 Task: Add a condition where "Hours since requester update Greater than Twelve" in new tickets in your groups.
Action: Mouse moved to (108, 394)
Screenshot: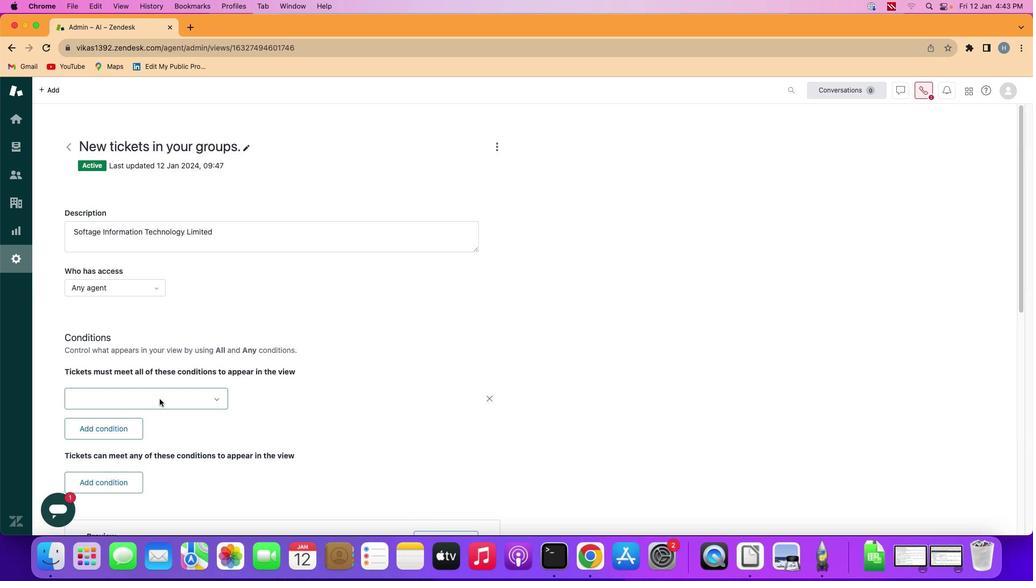 
Action: Mouse pressed left at (108, 394)
Screenshot: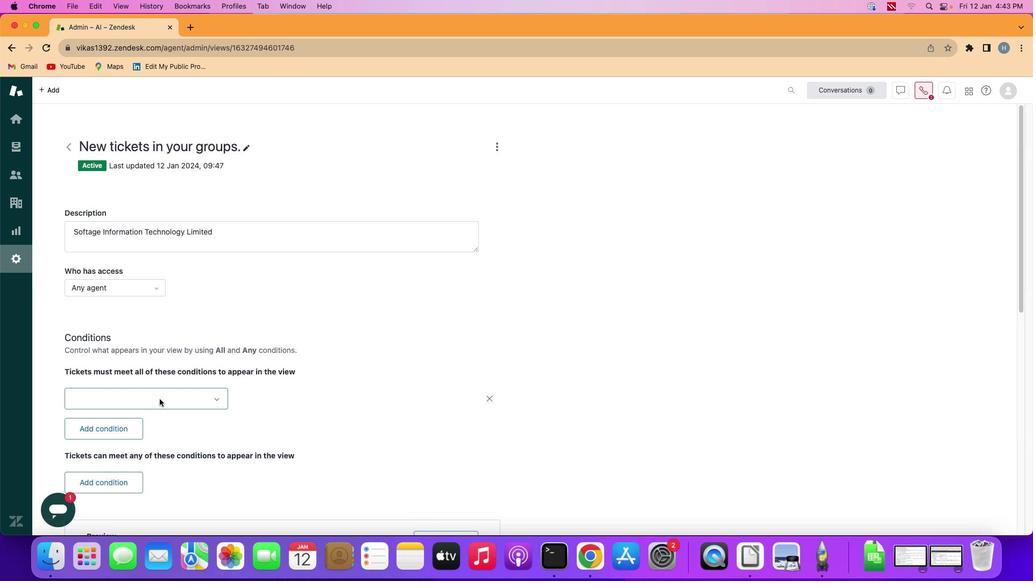 
Action: Mouse moved to (156, 395)
Screenshot: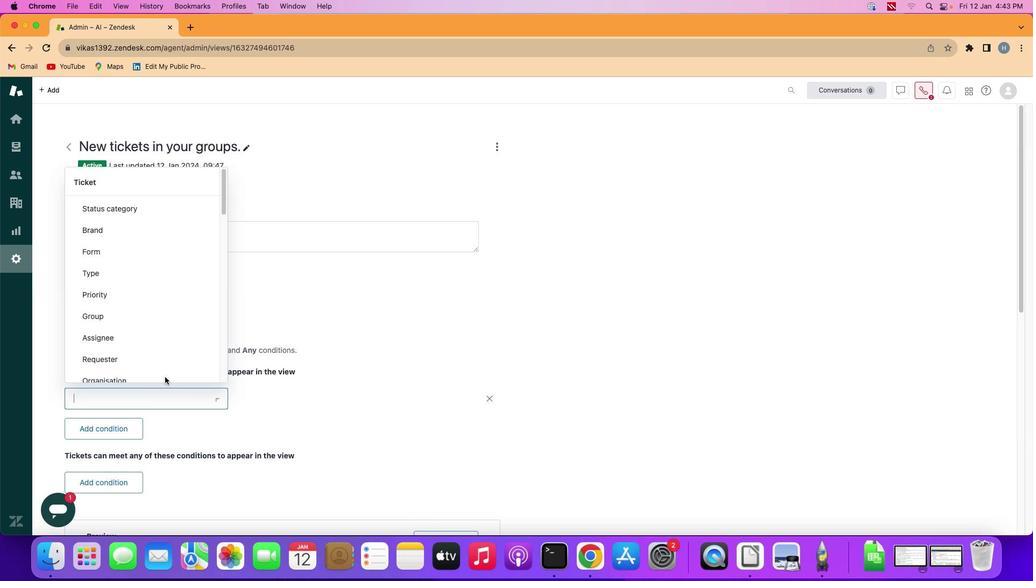 
Action: Mouse pressed left at (156, 395)
Screenshot: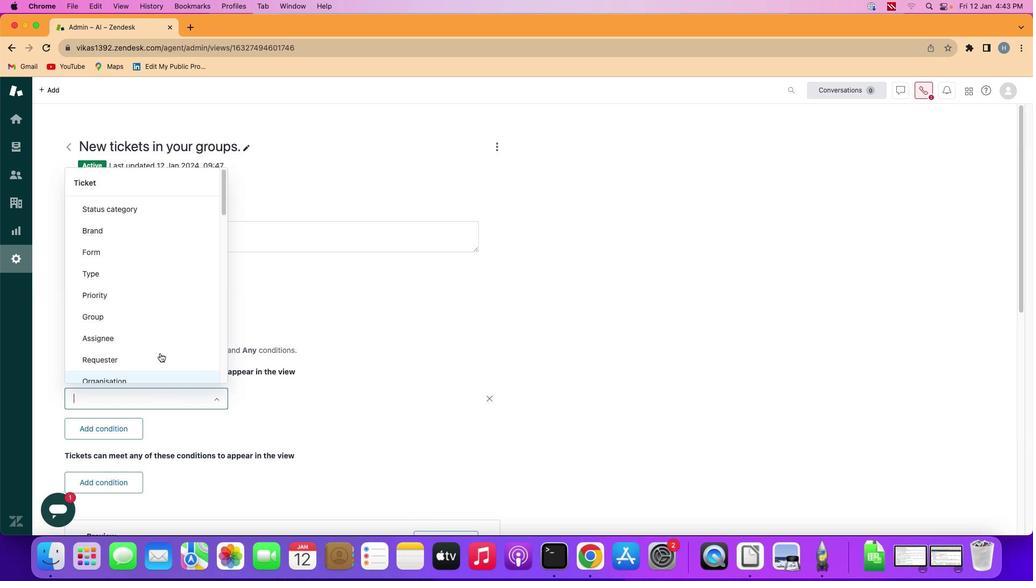 
Action: Mouse moved to (149, 320)
Screenshot: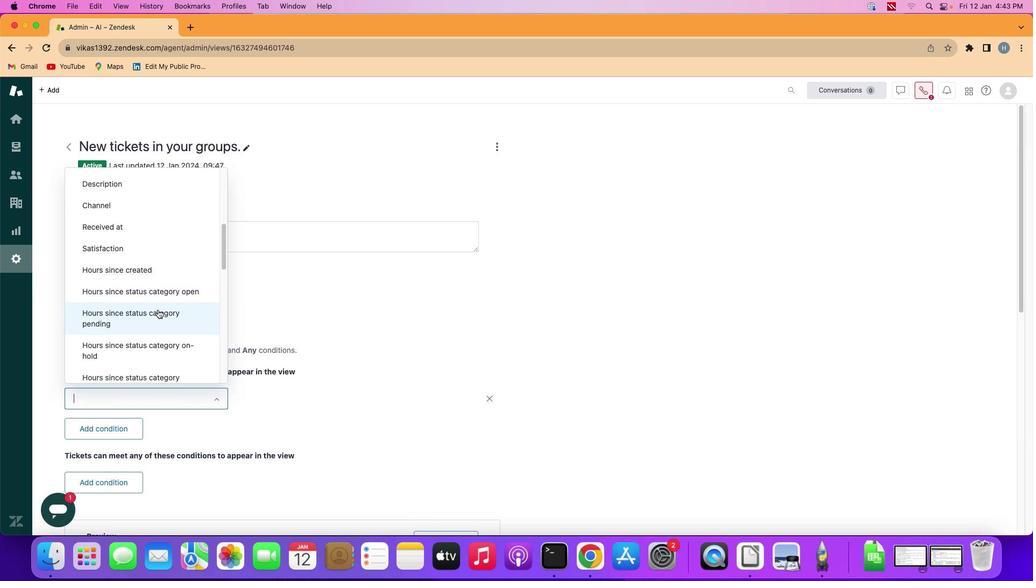 
Action: Mouse scrolled (149, 320) with delta (-2, -3)
Screenshot: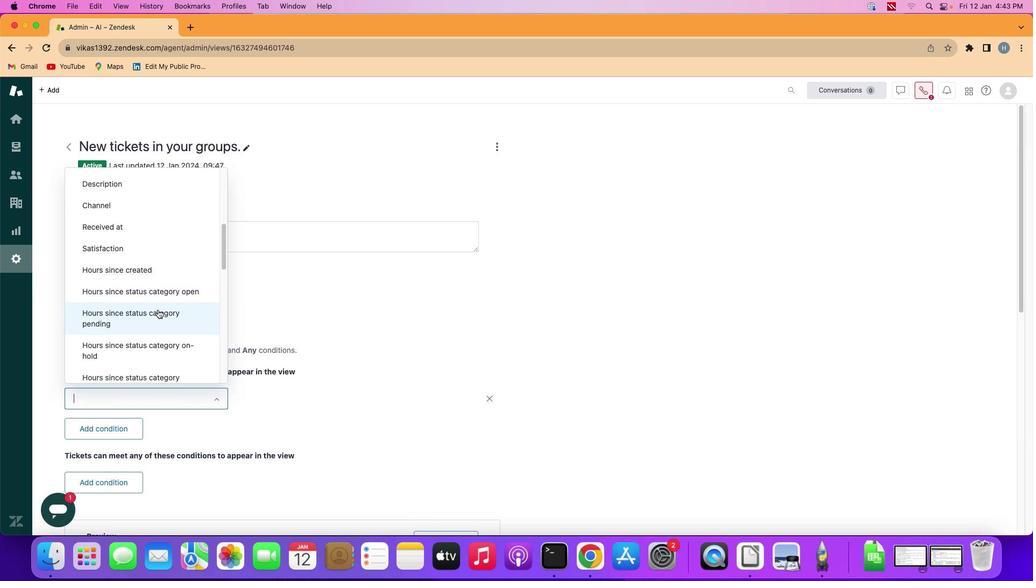 
Action: Mouse moved to (149, 319)
Screenshot: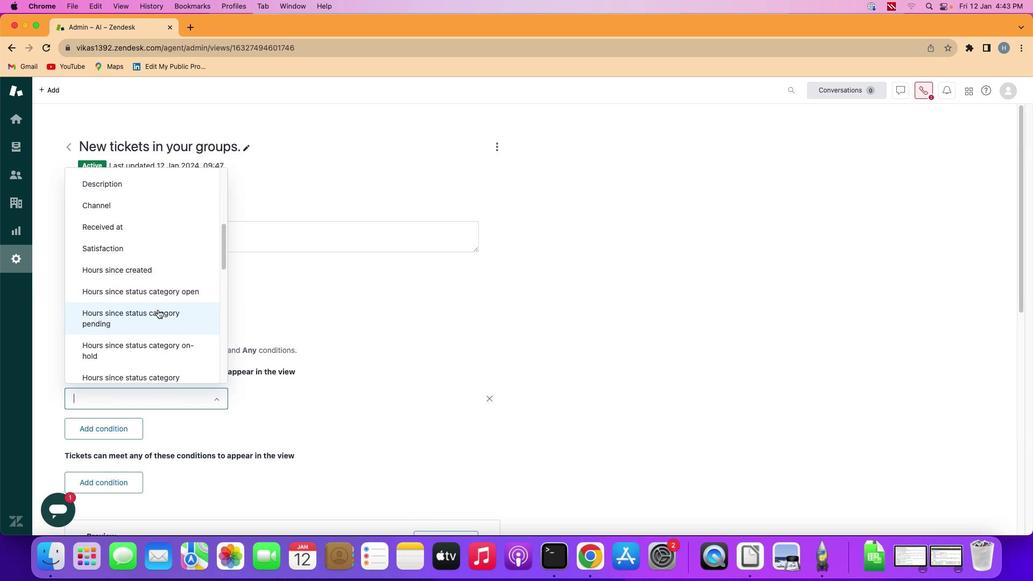
Action: Mouse scrolled (149, 319) with delta (-2, -3)
Screenshot: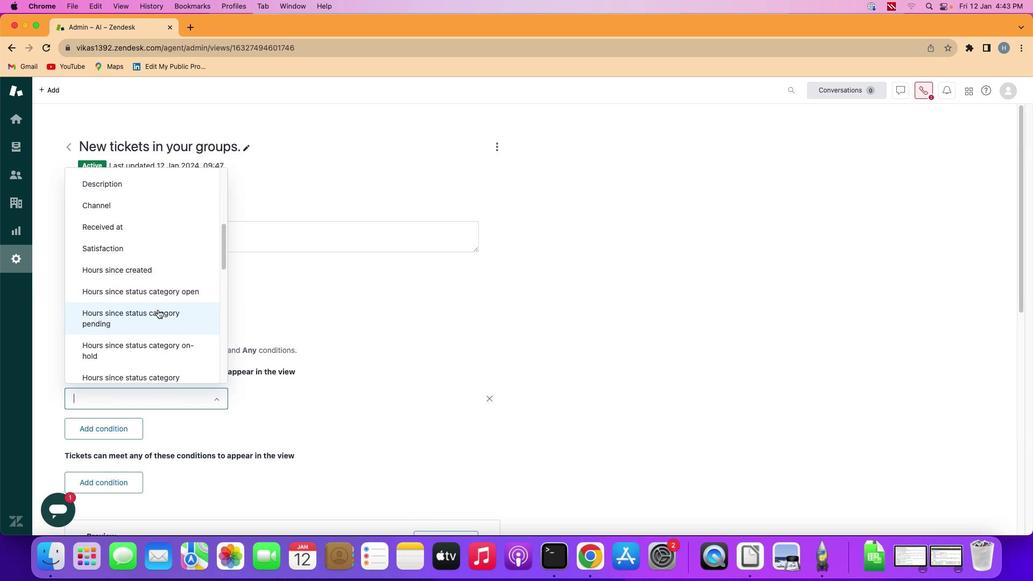 
Action: Mouse moved to (150, 319)
Screenshot: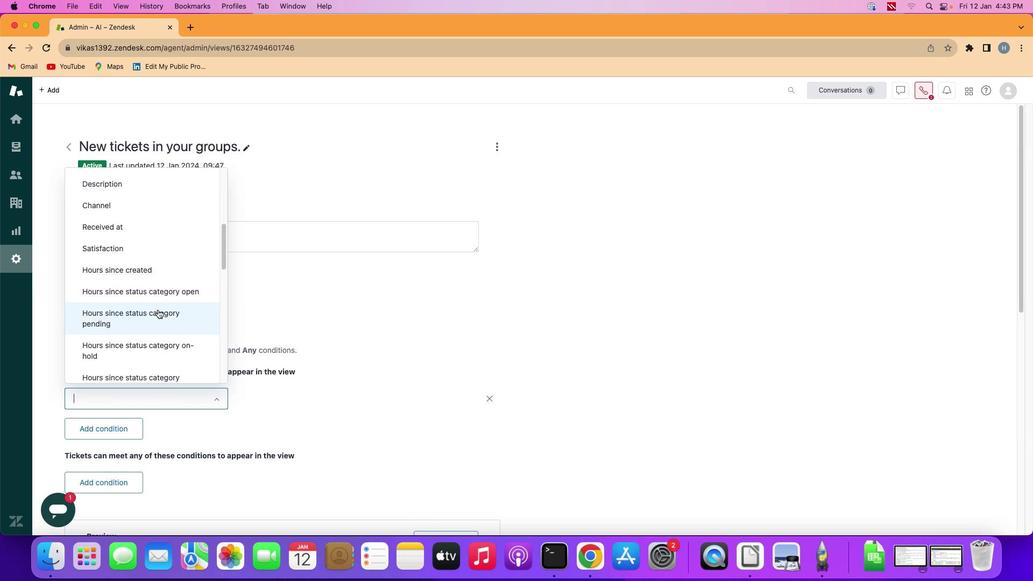 
Action: Mouse scrolled (150, 319) with delta (-2, -3)
Screenshot: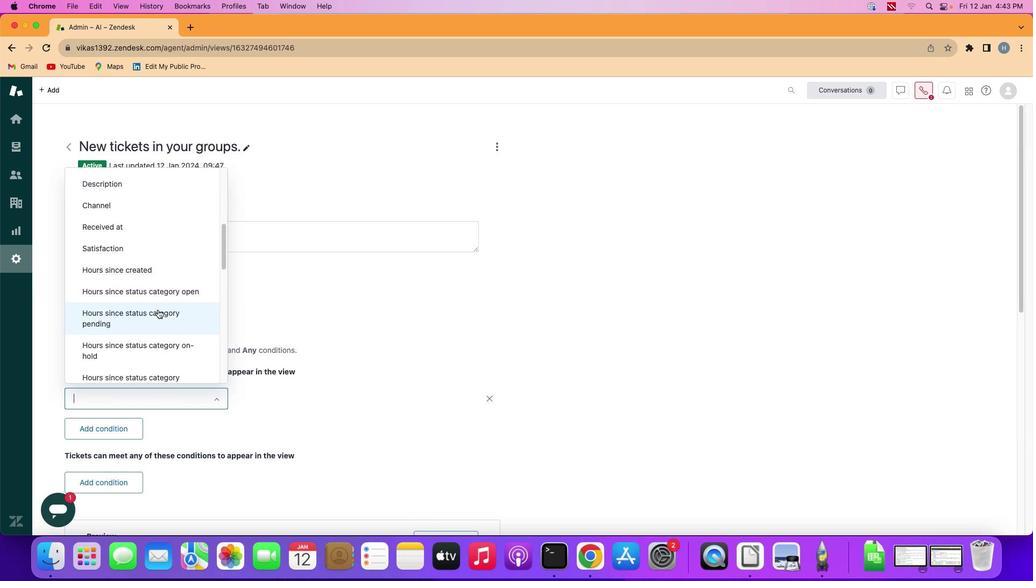 
Action: Mouse moved to (150, 318)
Screenshot: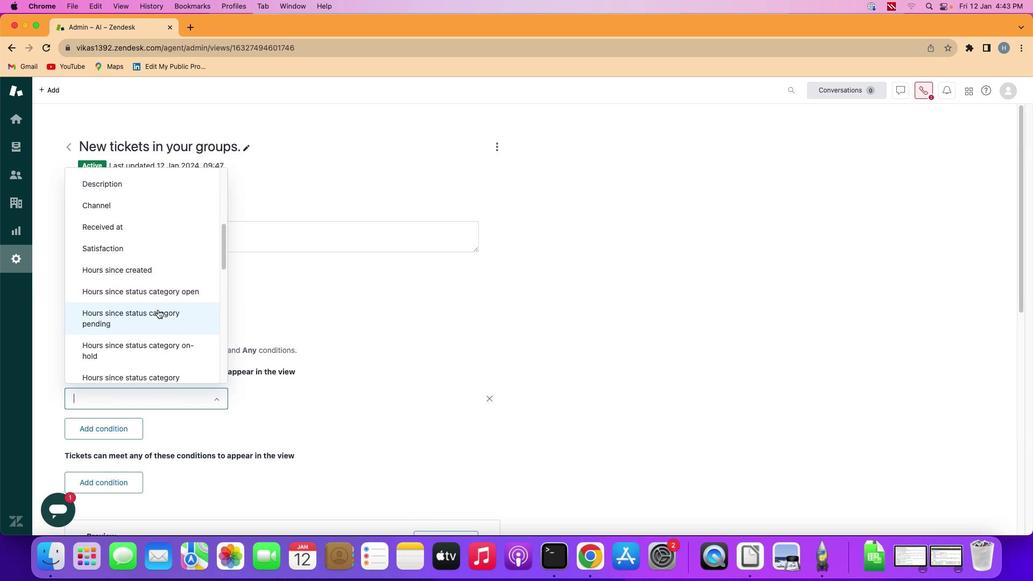 
Action: Mouse scrolled (150, 318) with delta (-2, -4)
Screenshot: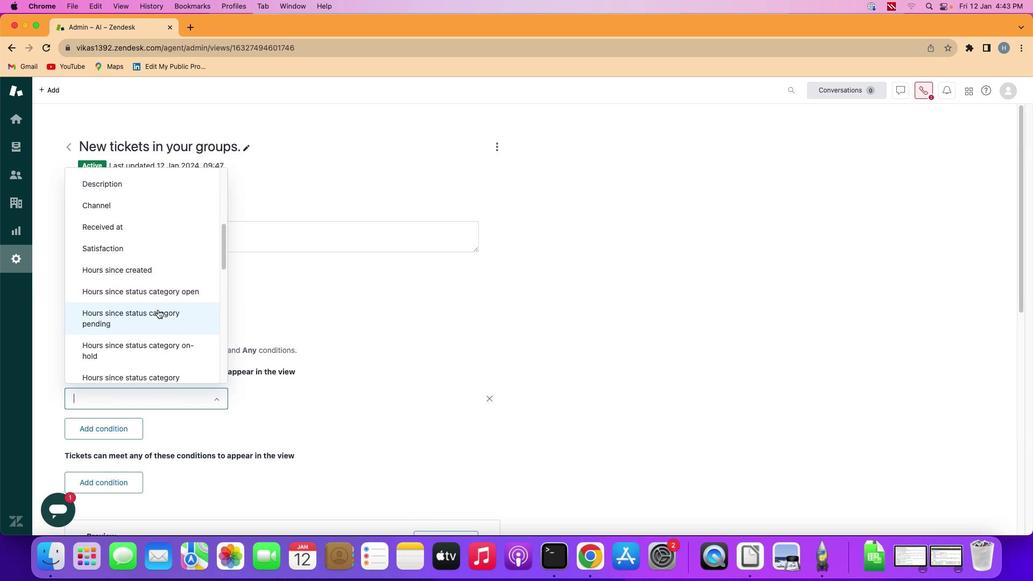 
Action: Mouse moved to (151, 315)
Screenshot: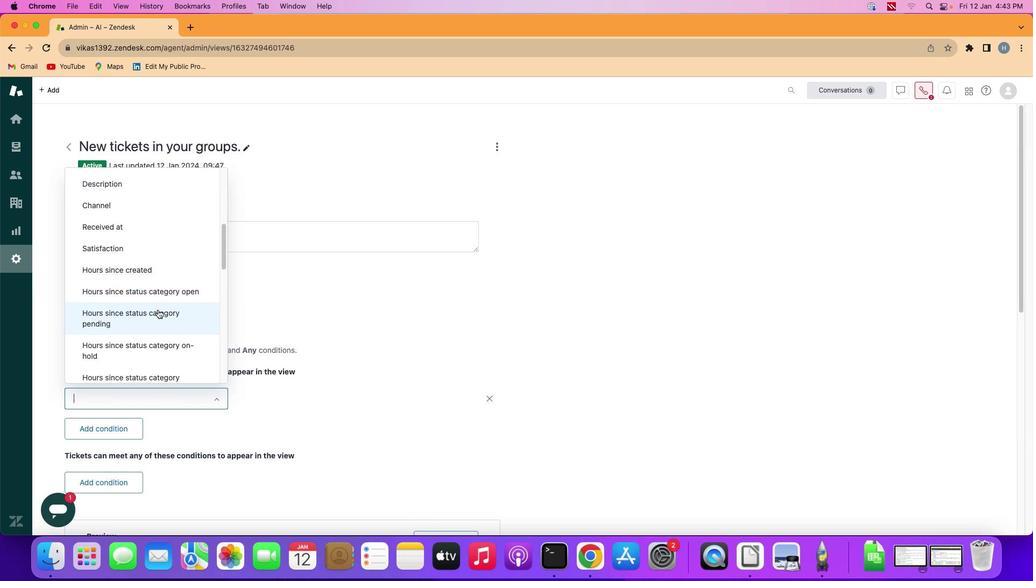 
Action: Mouse scrolled (151, 315) with delta (-2, -4)
Screenshot: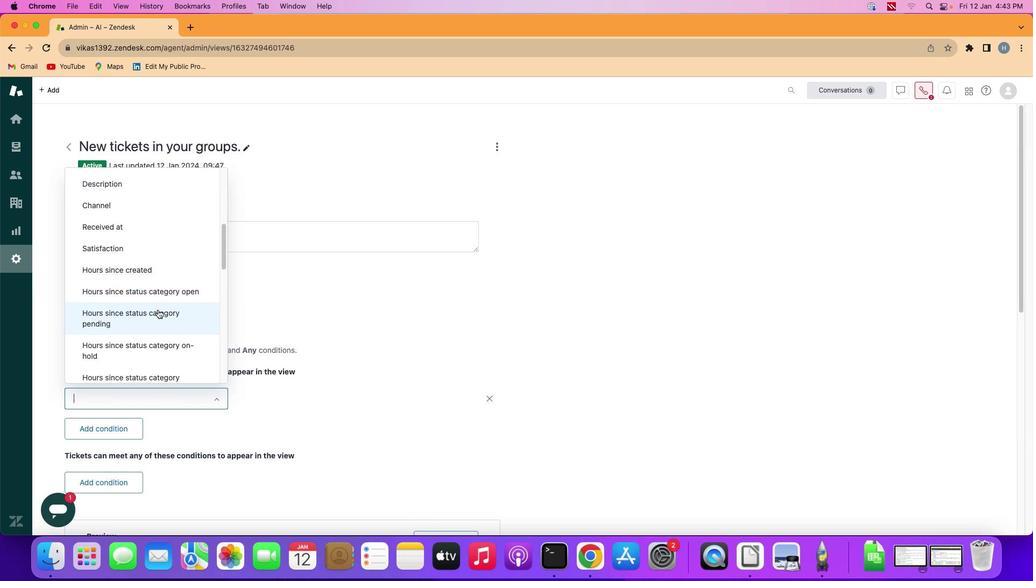 
Action: Mouse moved to (154, 306)
Screenshot: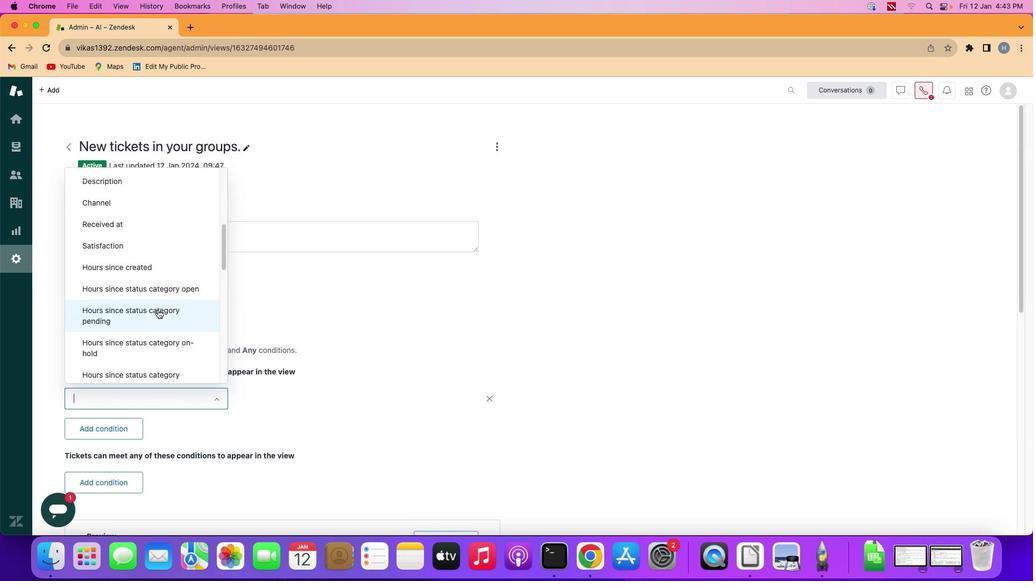 
Action: Mouse scrolled (154, 306) with delta (-2, -3)
Screenshot: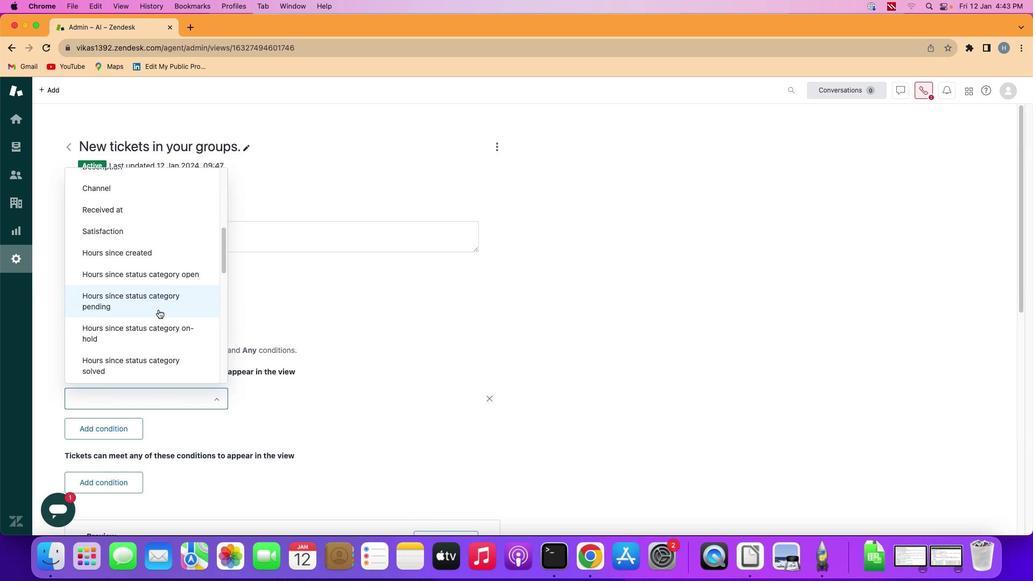 
Action: Mouse scrolled (154, 306) with delta (-2, -3)
Screenshot: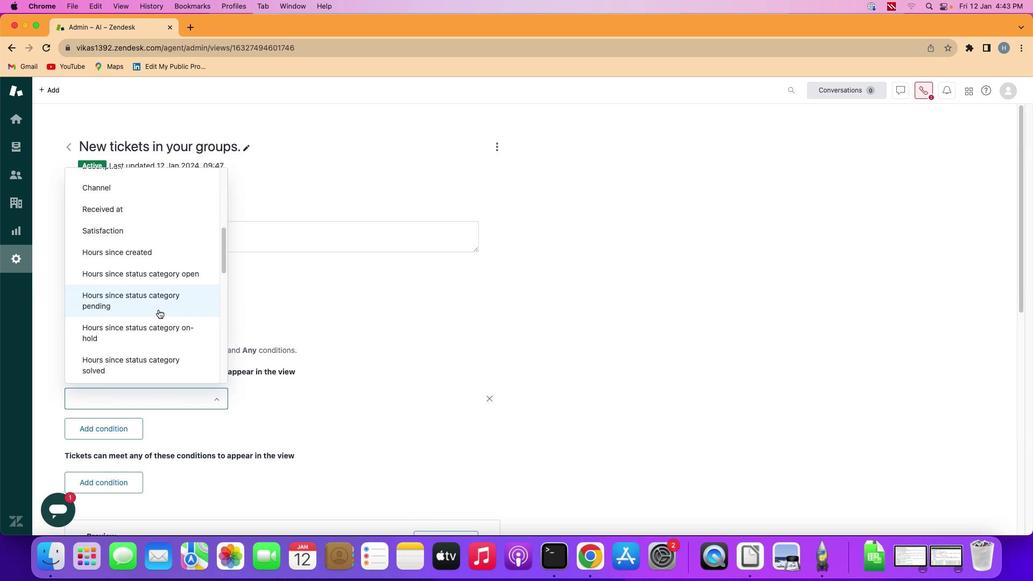 
Action: Mouse scrolled (154, 306) with delta (-2, -3)
Screenshot: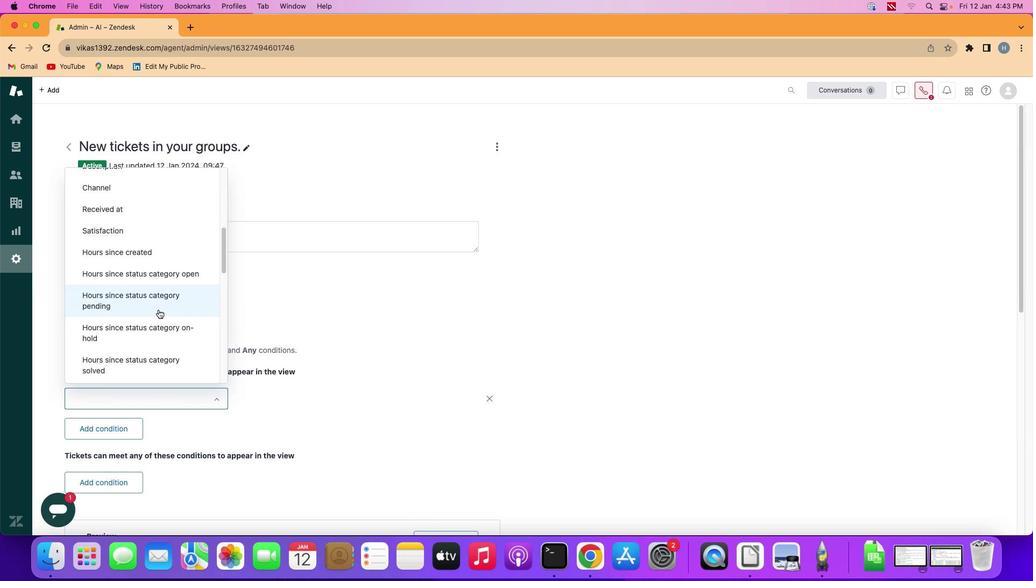 
Action: Mouse scrolled (154, 306) with delta (-2, -3)
Screenshot: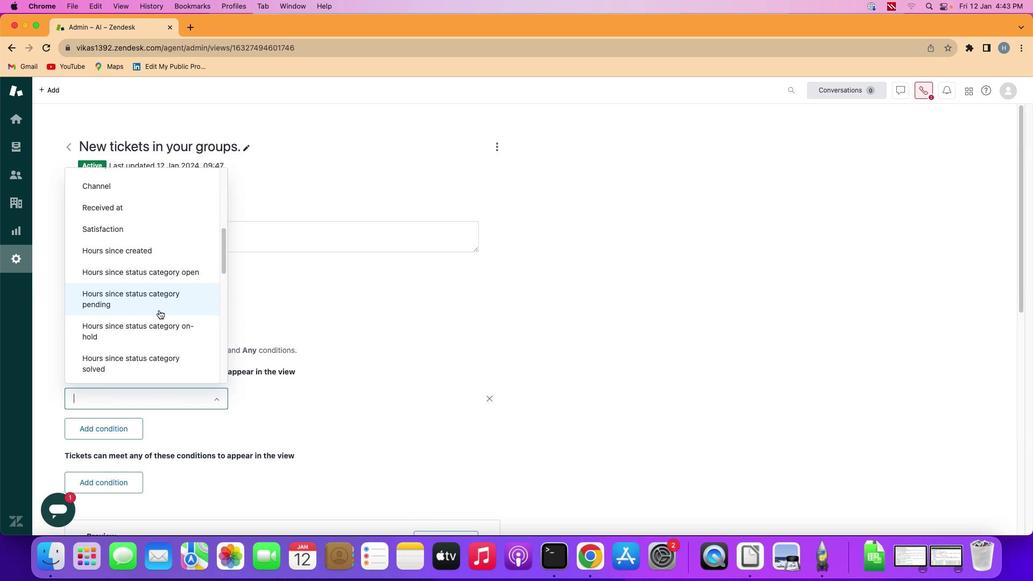 
Action: Mouse moved to (155, 306)
Screenshot: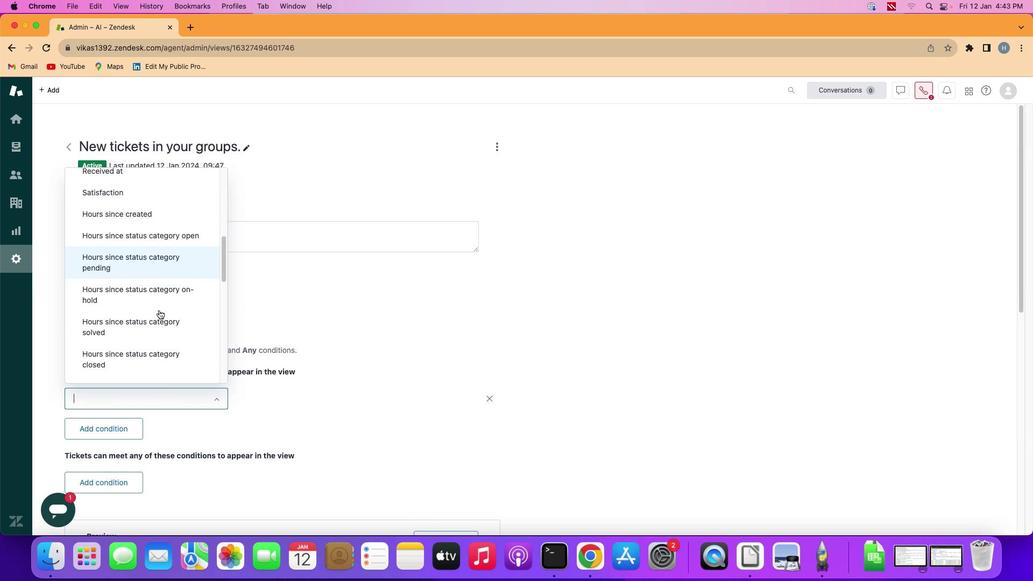 
Action: Mouse scrolled (155, 306) with delta (-2, -3)
Screenshot: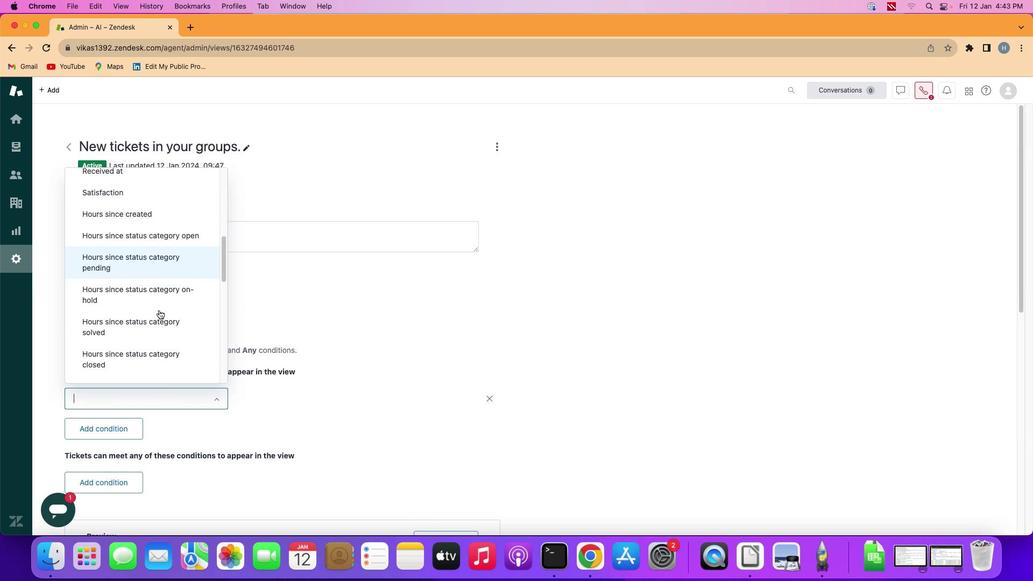 
Action: Mouse scrolled (155, 306) with delta (-2, -3)
Screenshot: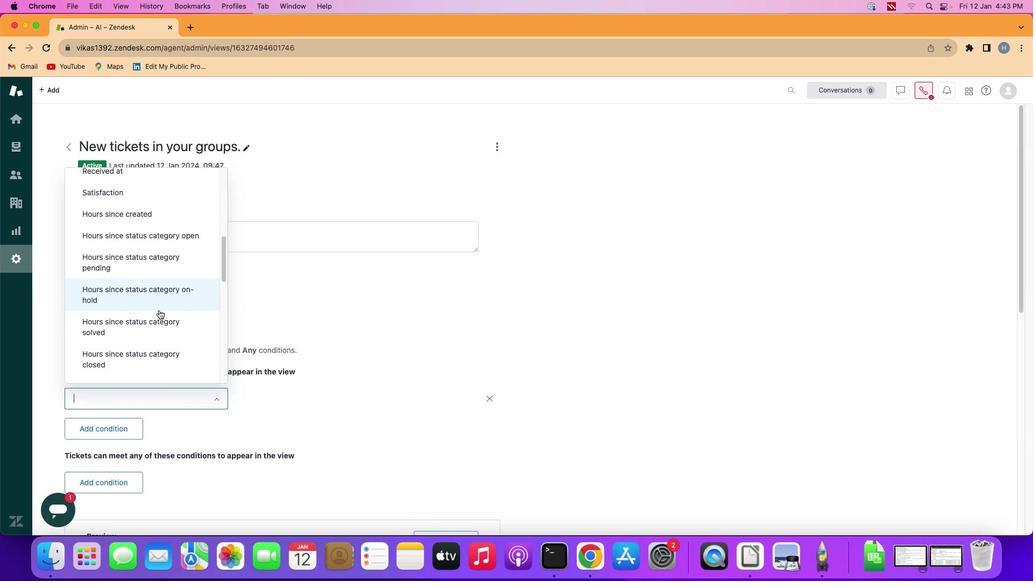 
Action: Mouse scrolled (155, 306) with delta (-2, -3)
Screenshot: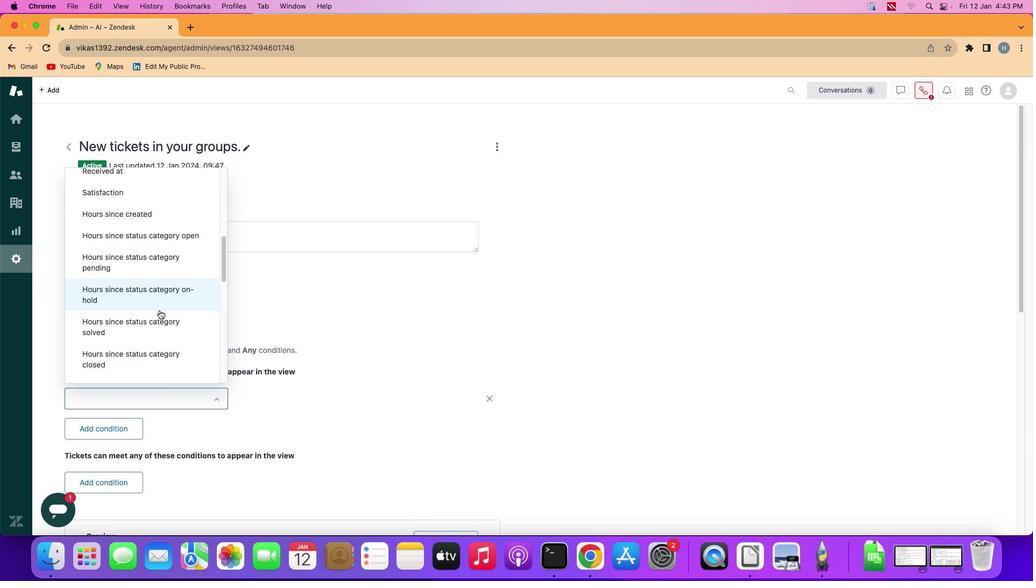 
Action: Mouse moved to (156, 306)
Screenshot: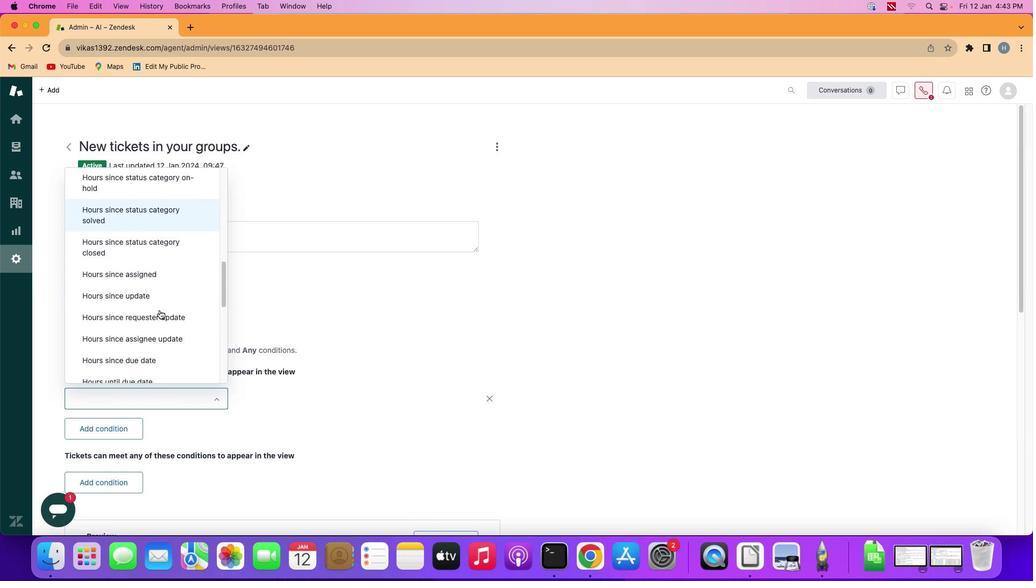 
Action: Mouse scrolled (156, 306) with delta (-2, -3)
Screenshot: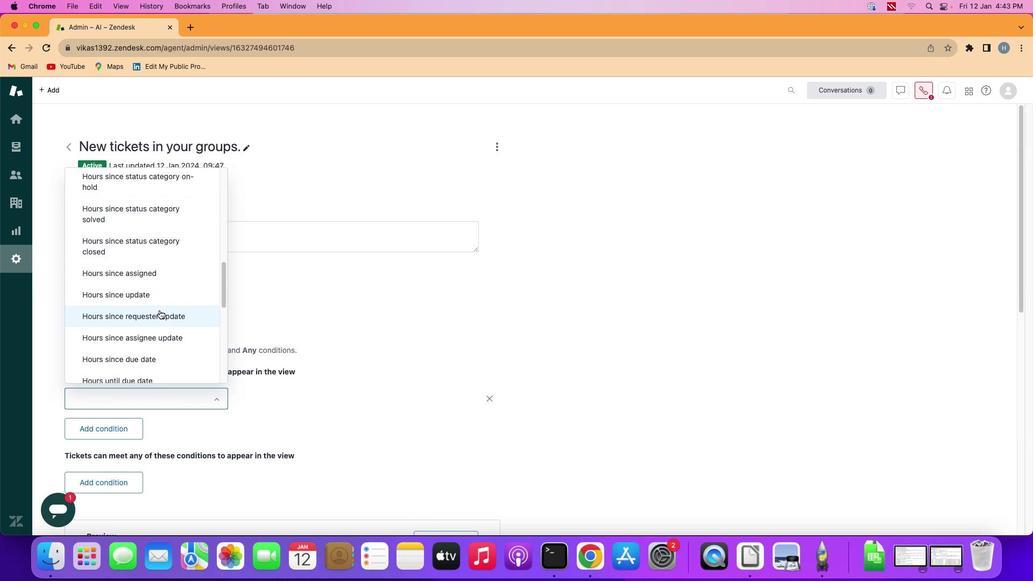 
Action: Mouse moved to (156, 306)
Screenshot: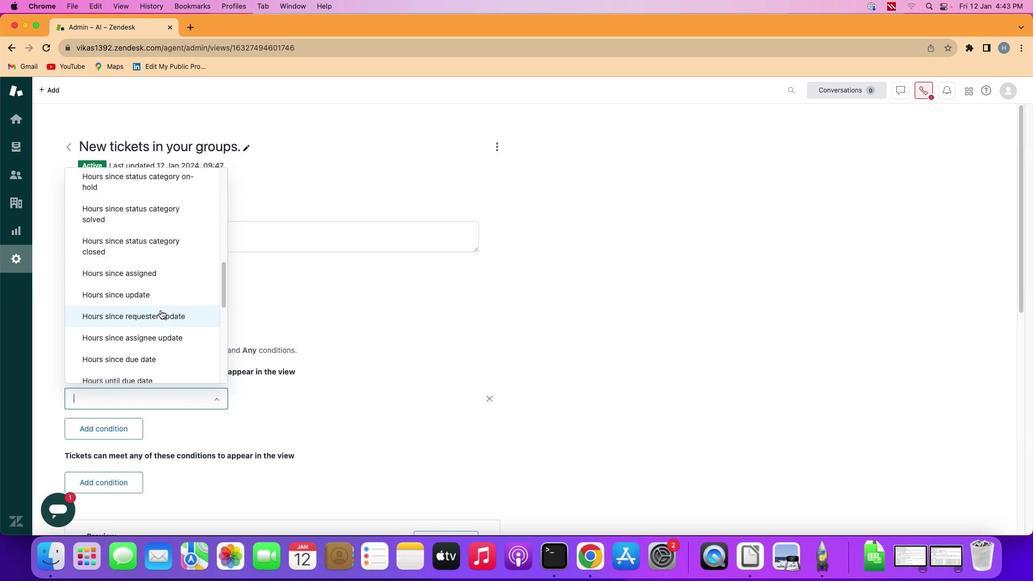 
Action: Mouse scrolled (156, 306) with delta (-2, -3)
Screenshot: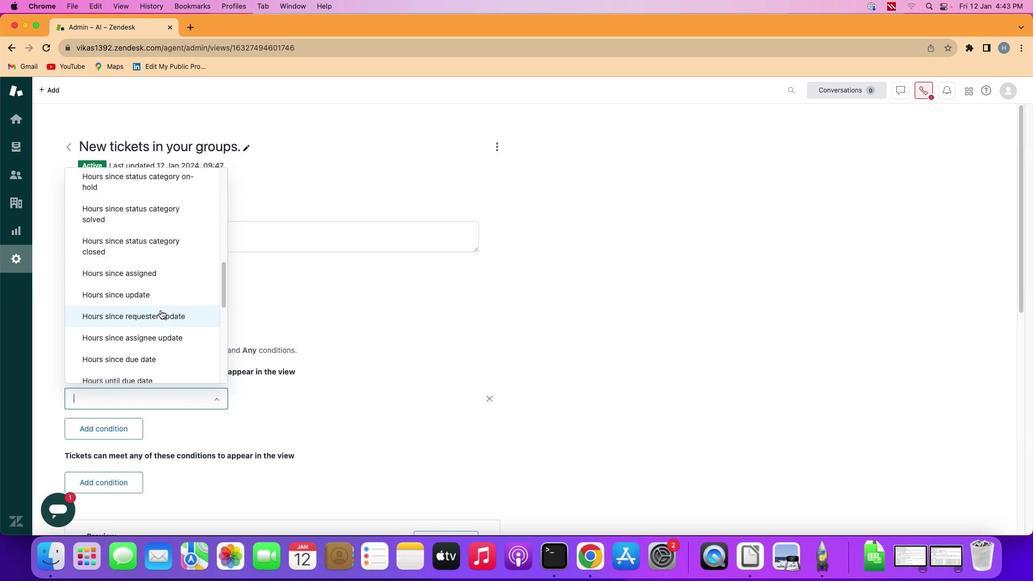 
Action: Mouse moved to (156, 307)
Screenshot: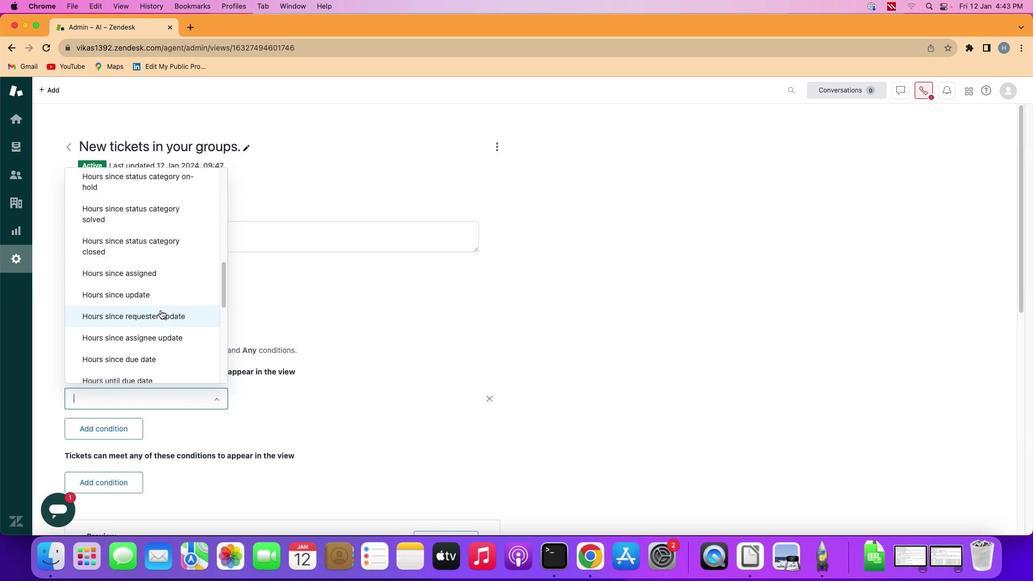 
Action: Mouse scrolled (156, 307) with delta (-2, -3)
Screenshot: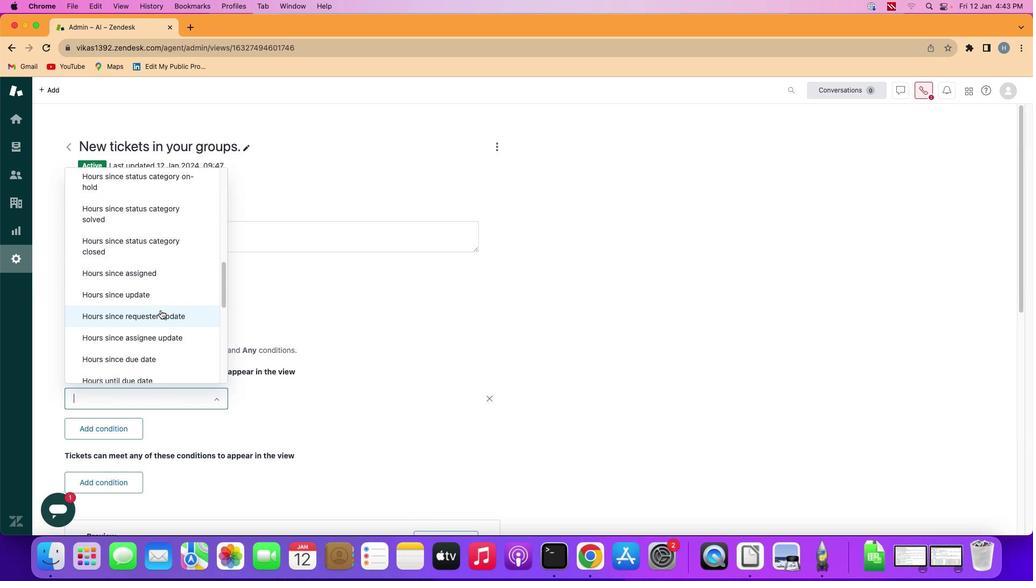 
Action: Mouse scrolled (156, 307) with delta (-2, -3)
Screenshot: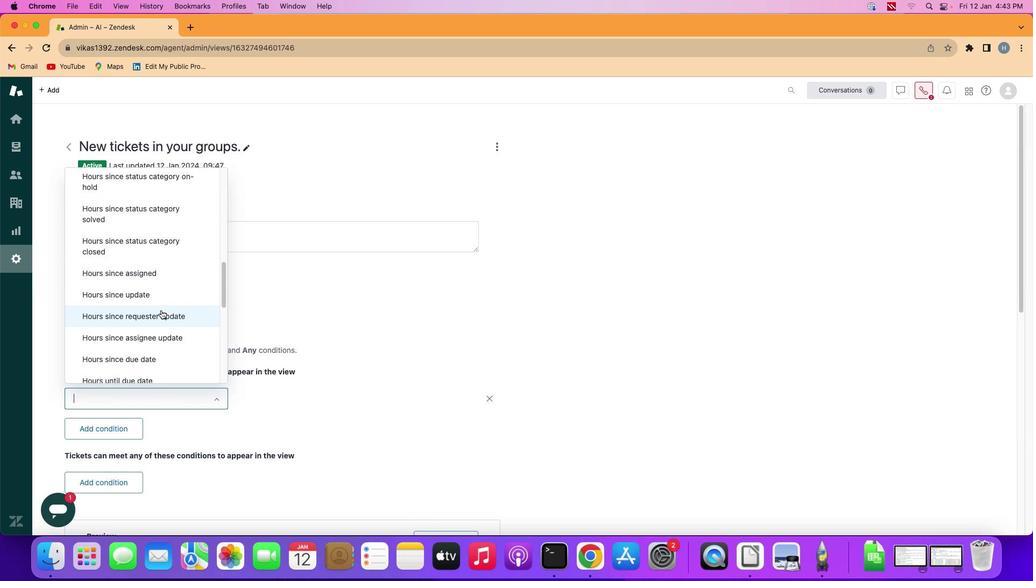 
Action: Mouse moved to (157, 307)
Screenshot: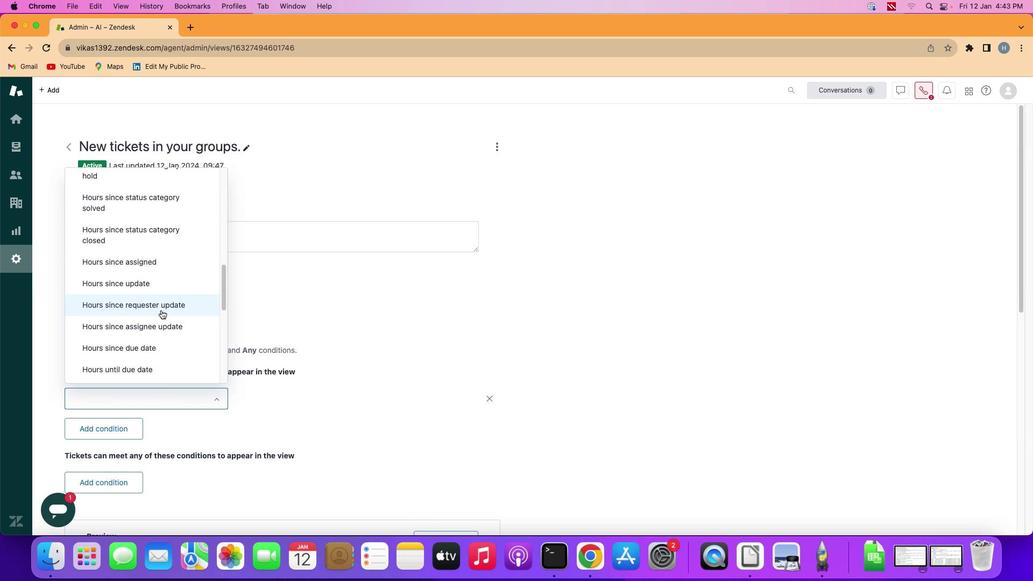 
Action: Mouse scrolled (157, 307) with delta (-2, -3)
Screenshot: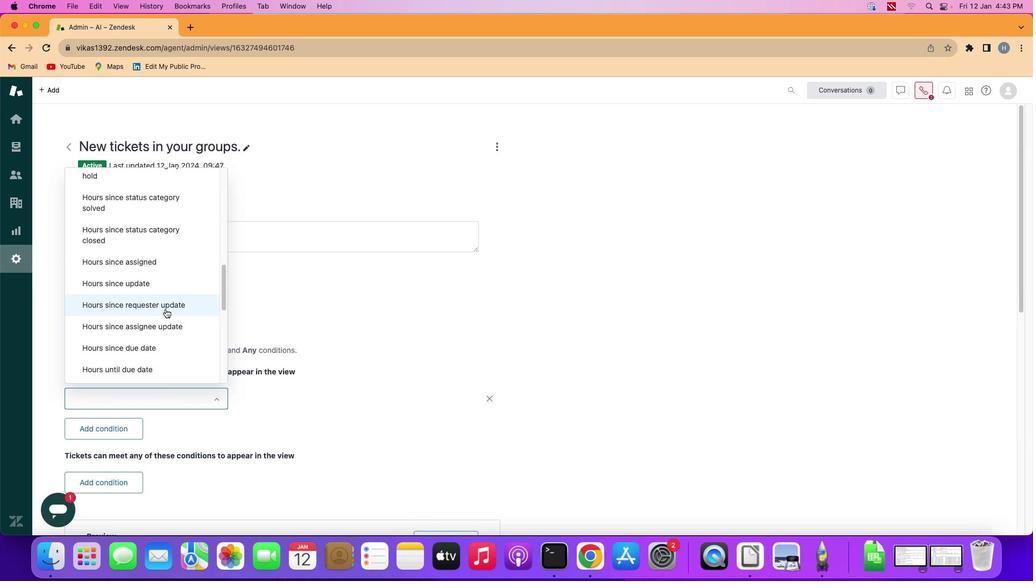 
Action: Mouse scrolled (157, 307) with delta (-2, -3)
Screenshot: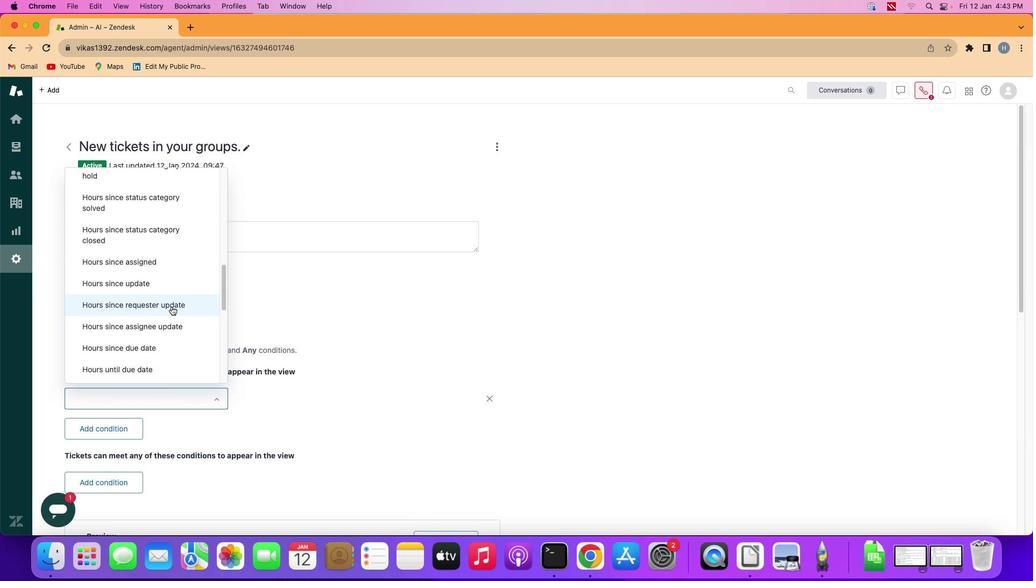 
Action: Mouse moved to (171, 301)
Screenshot: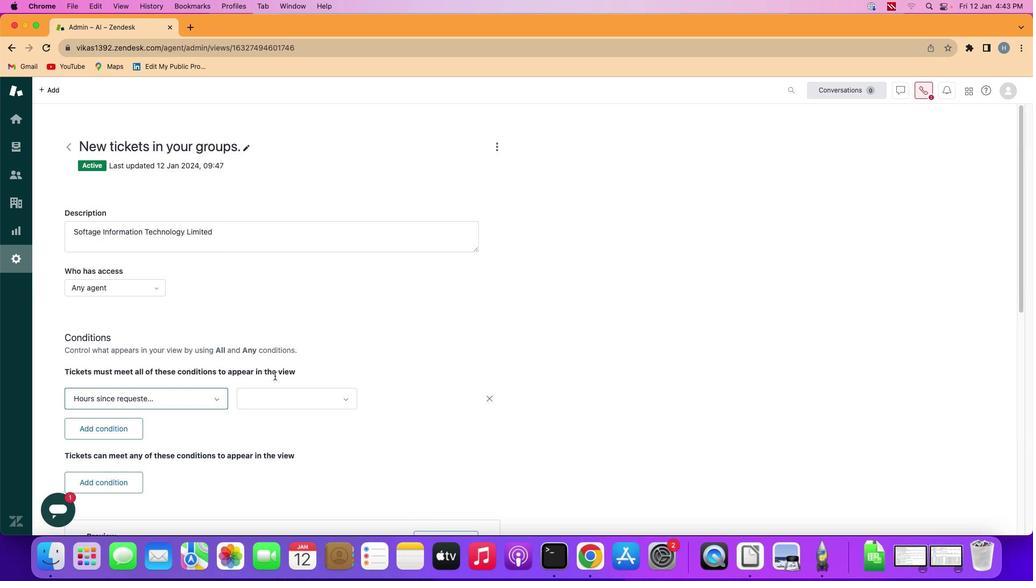 
Action: Mouse pressed left at (171, 301)
Screenshot: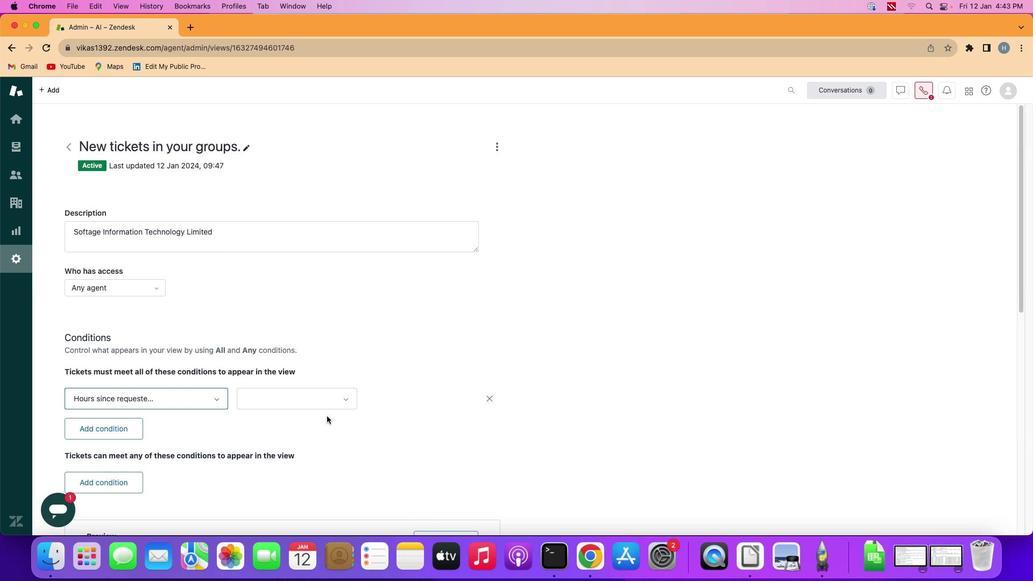 
Action: Mouse moved to (317, 391)
Screenshot: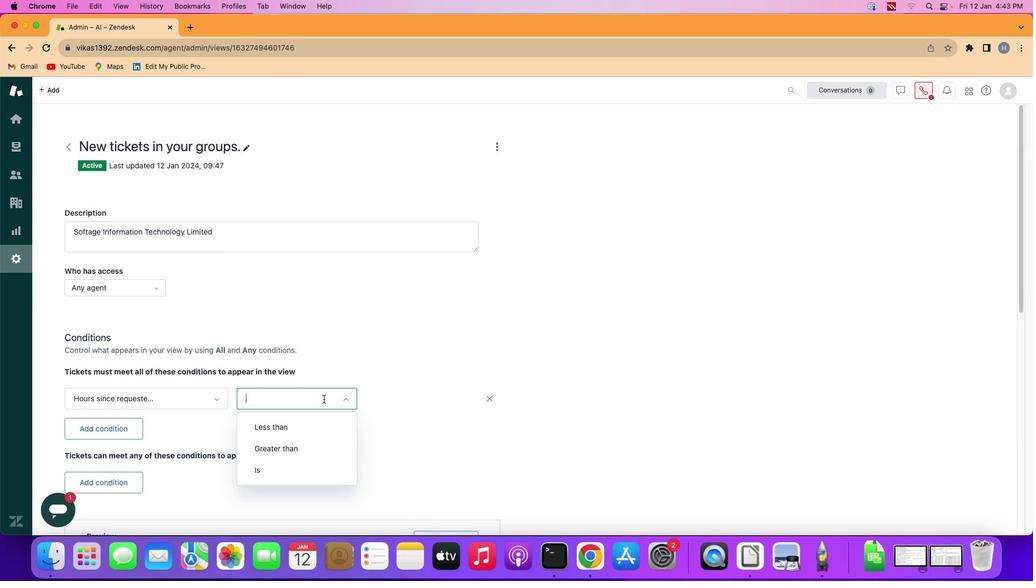 
Action: Mouse pressed left at (317, 391)
Screenshot: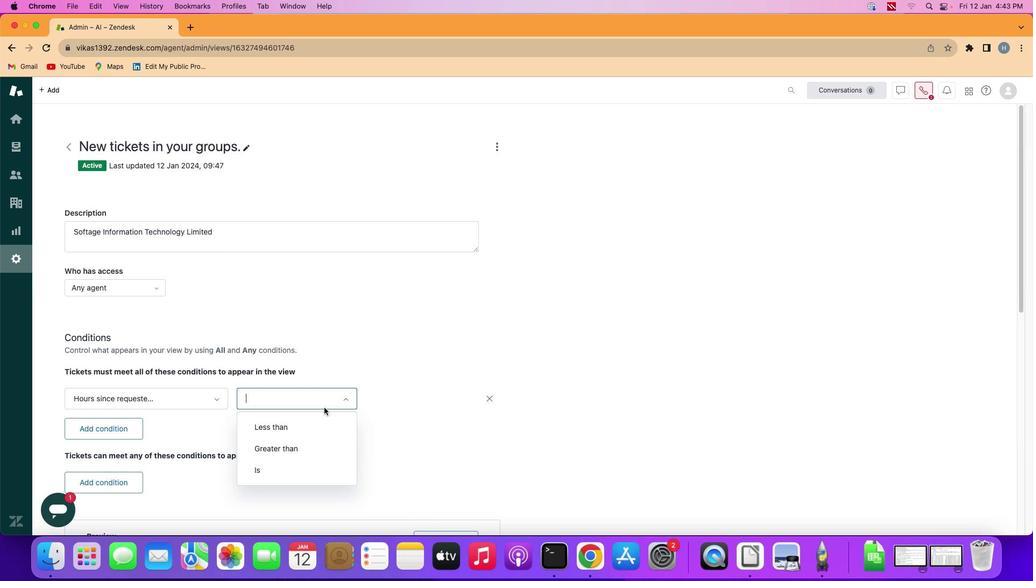 
Action: Mouse moved to (310, 441)
Screenshot: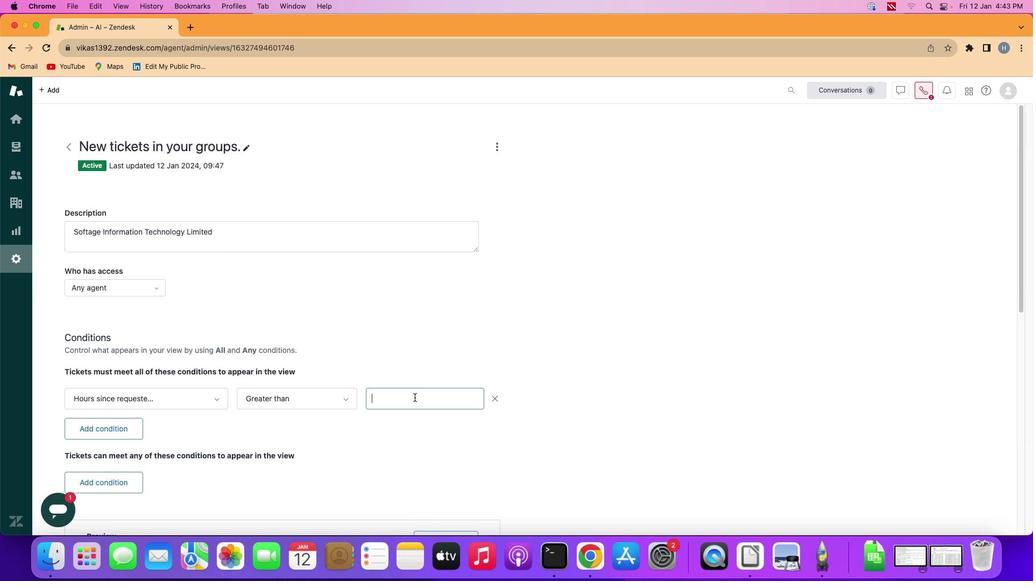 
Action: Mouse pressed left at (310, 441)
Screenshot: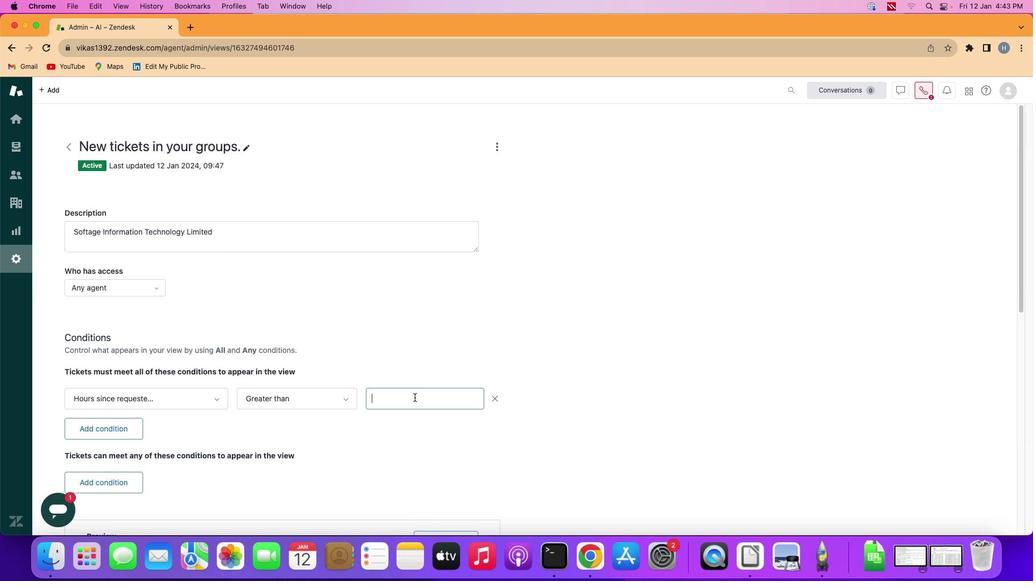 
Action: Mouse moved to (411, 394)
Screenshot: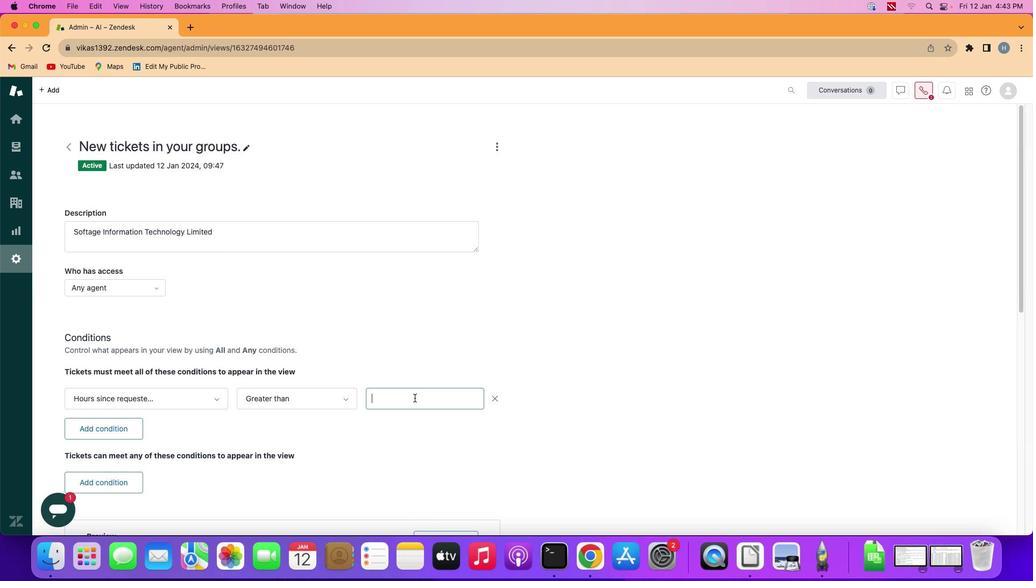 
Action: Mouse pressed left at (411, 394)
Screenshot: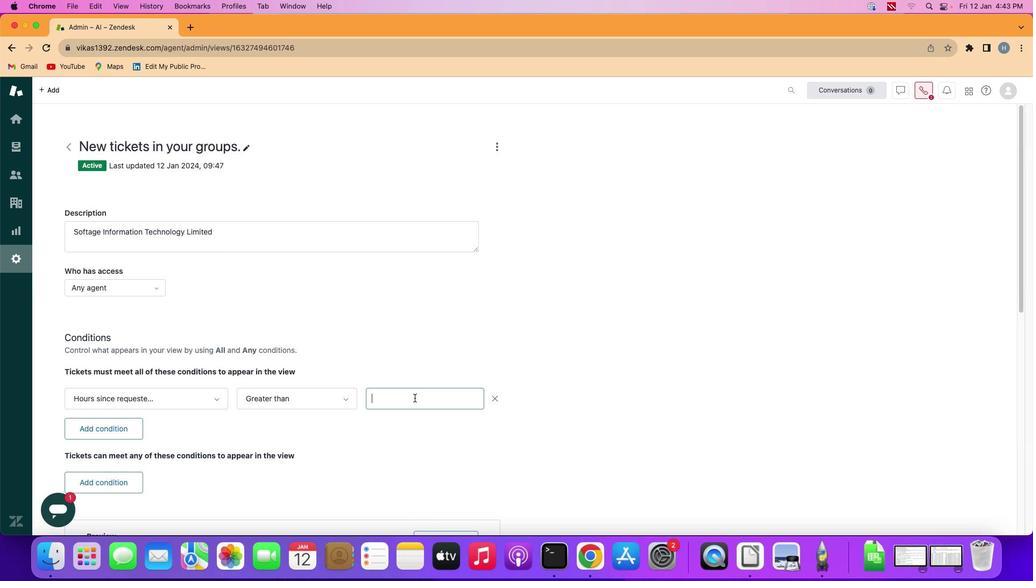 
Action: Mouse moved to (411, 394)
Screenshot: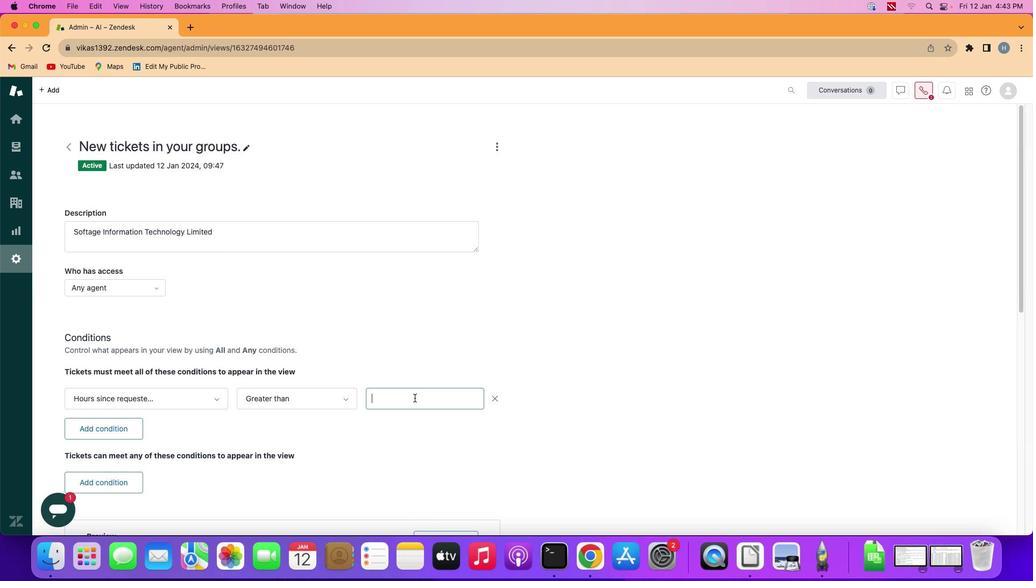 
Action: Key pressed Key.shift'T''w''e''l''v''e'
Screenshot: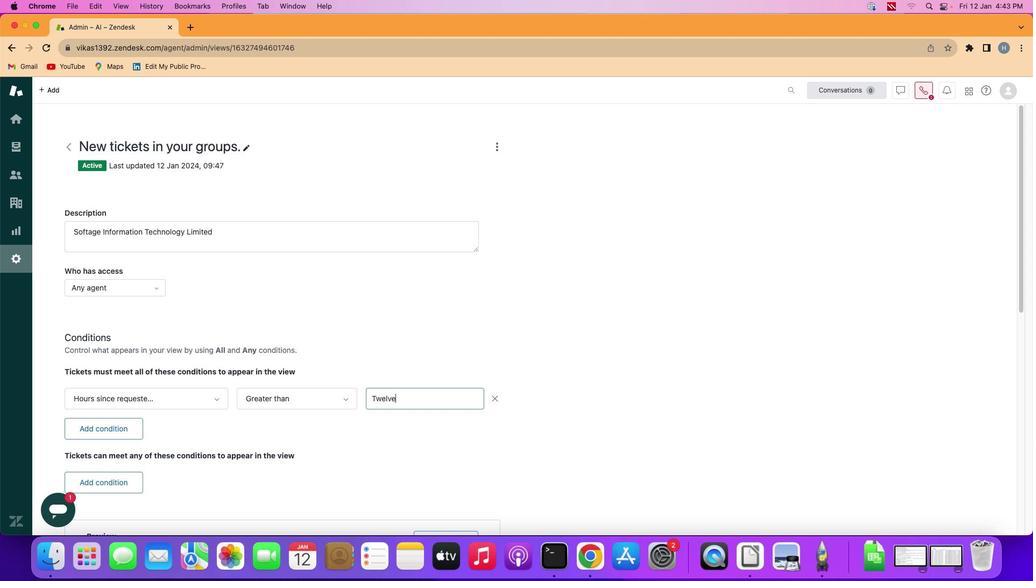 
Action: Mouse moved to (427, 440)
Screenshot: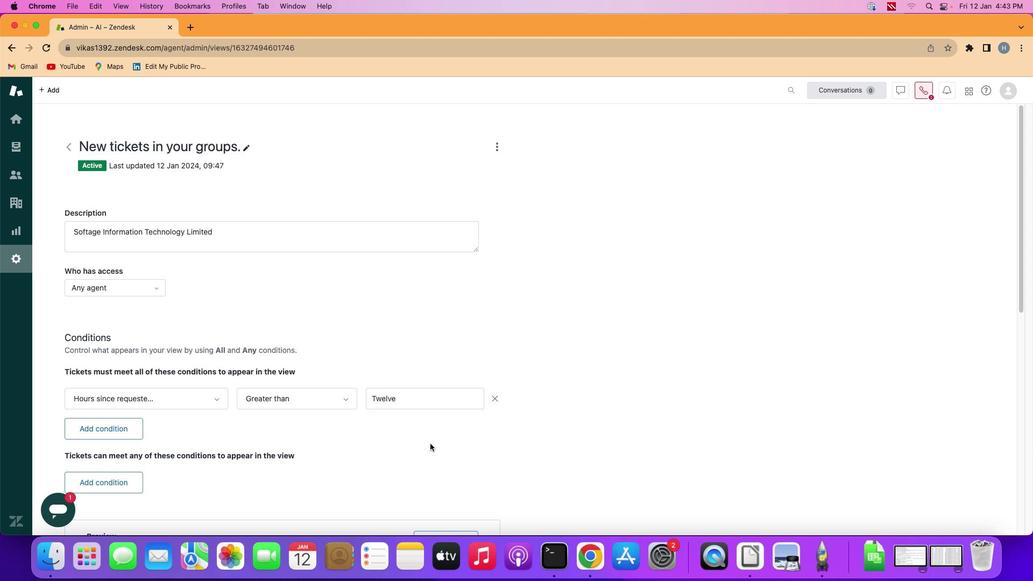 
